 Task: Set the subtitle format in the text subtitle parser to "vplayer".
Action: Mouse moved to (102, 19)
Screenshot: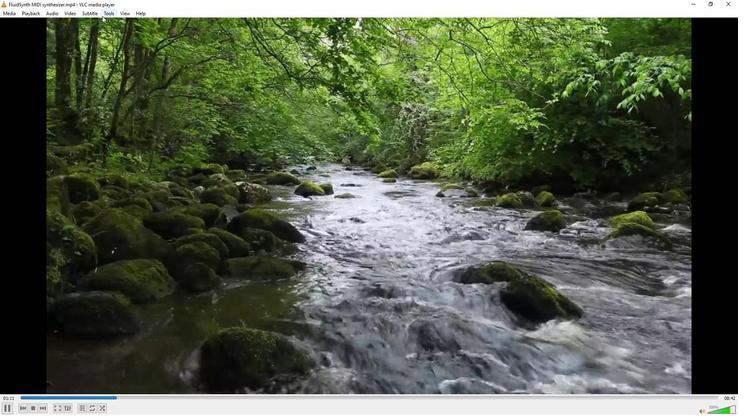 
Action: Mouse pressed left at (102, 19)
Screenshot: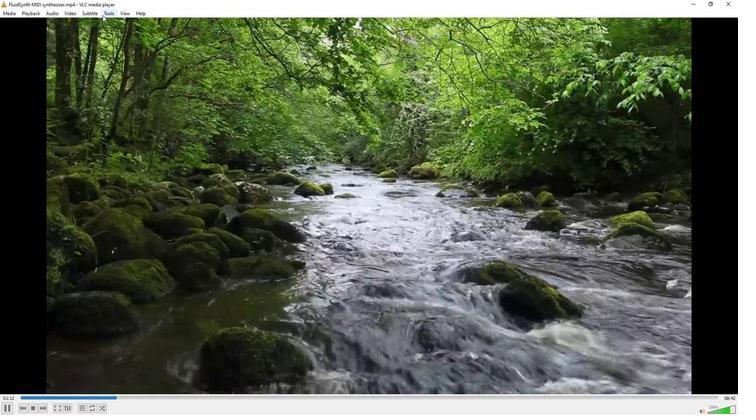 
Action: Mouse moved to (124, 107)
Screenshot: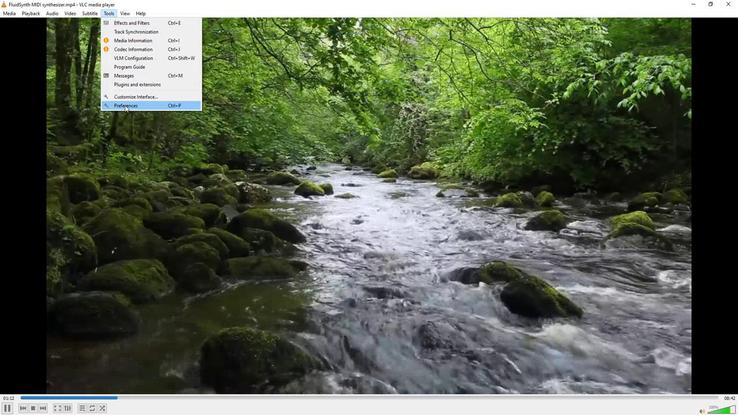
Action: Mouse pressed left at (124, 107)
Screenshot: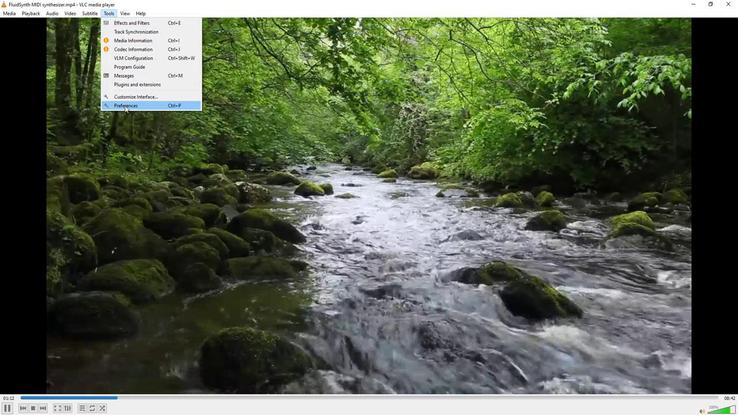 
Action: Mouse moved to (203, 318)
Screenshot: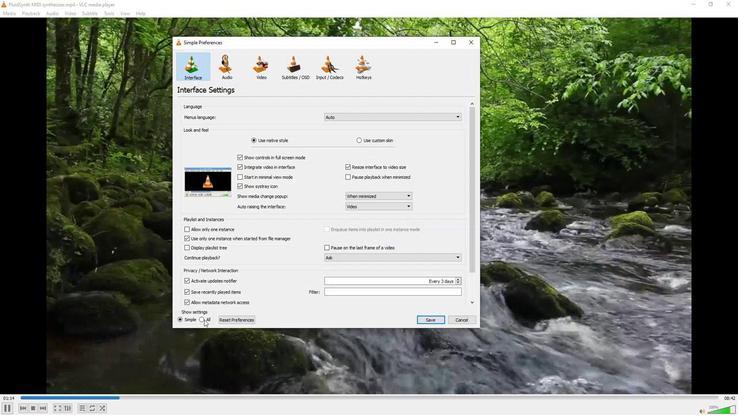 
Action: Mouse pressed left at (203, 318)
Screenshot: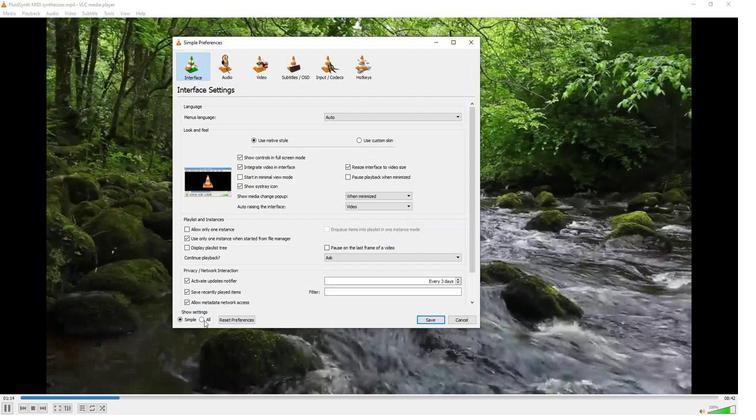 
Action: Mouse moved to (188, 208)
Screenshot: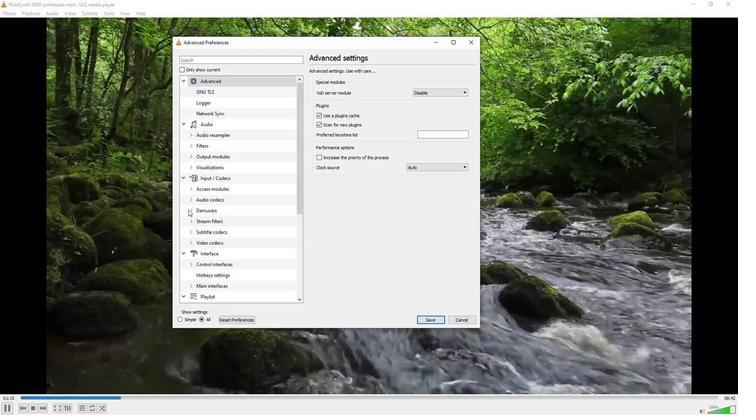 
Action: Mouse pressed left at (188, 208)
Screenshot: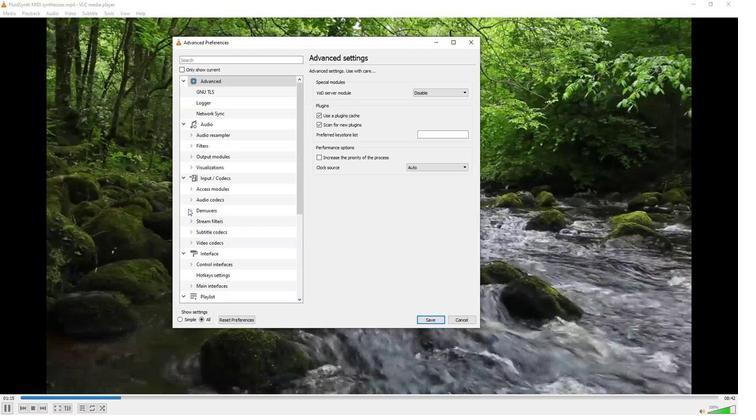 
Action: Mouse moved to (213, 237)
Screenshot: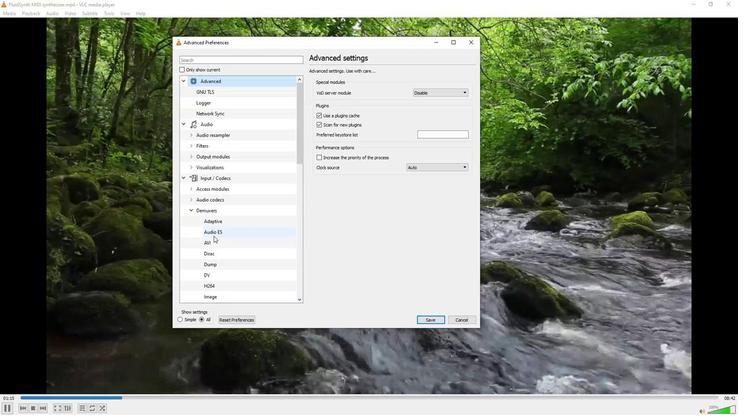 
Action: Mouse scrolled (213, 236) with delta (0, 0)
Screenshot: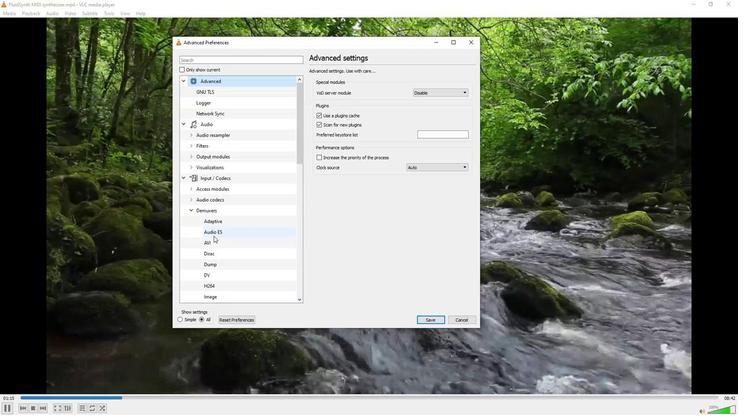 
Action: Mouse moved to (213, 237)
Screenshot: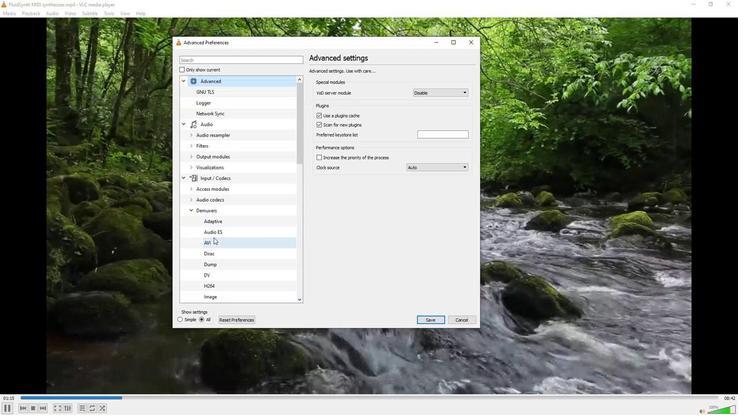 
Action: Mouse scrolled (213, 237) with delta (0, 0)
Screenshot: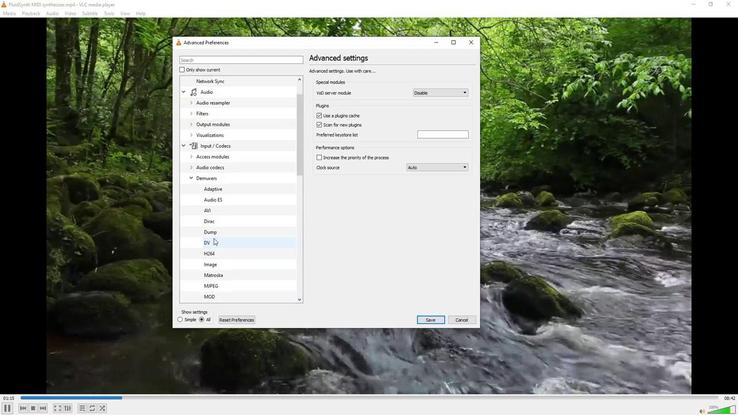 
Action: Mouse scrolled (213, 237) with delta (0, 0)
Screenshot: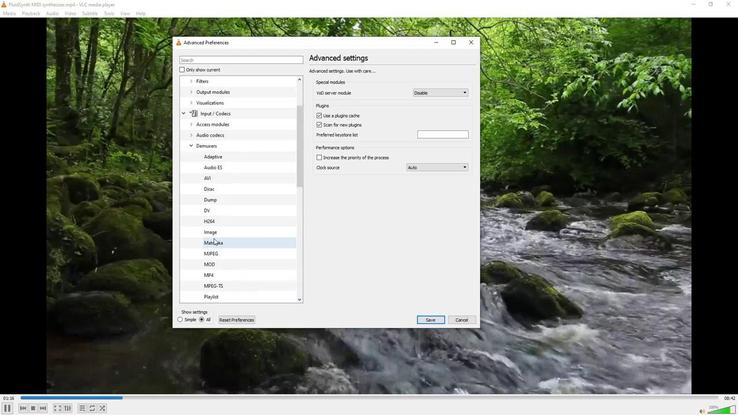
Action: Mouse scrolled (213, 237) with delta (0, 0)
Screenshot: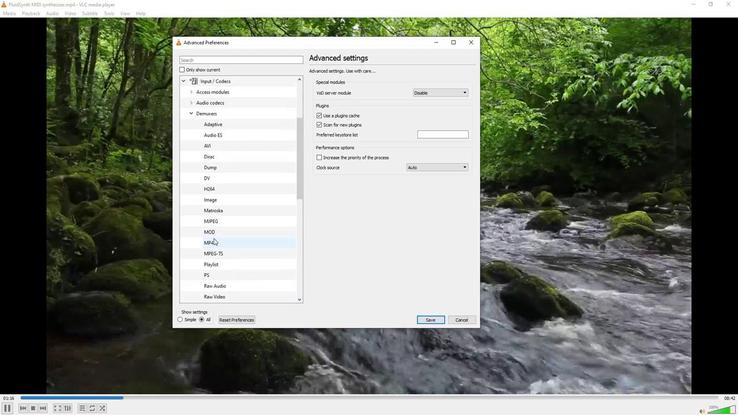 
Action: Mouse moved to (218, 293)
Screenshot: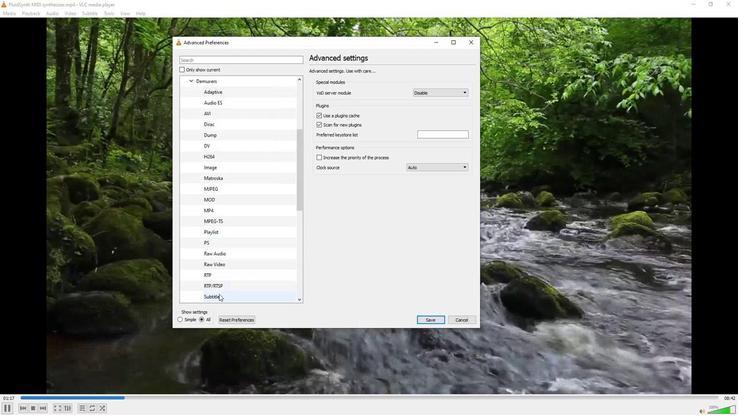 
Action: Mouse pressed left at (218, 293)
Screenshot: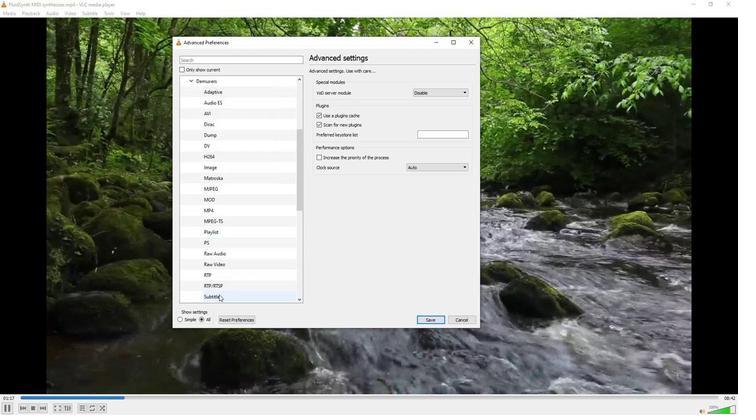 
Action: Mouse moved to (443, 107)
Screenshot: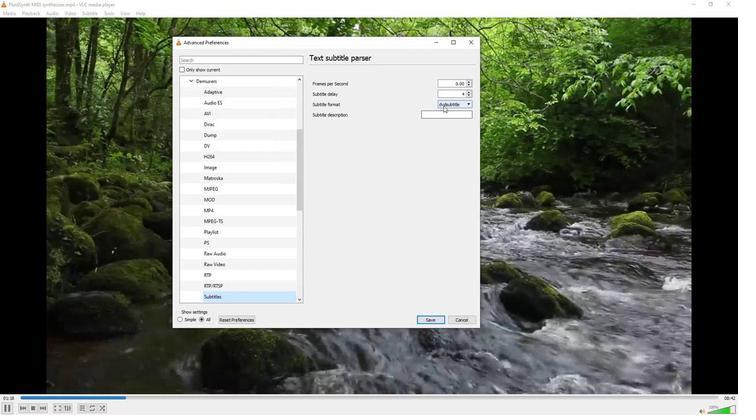 
Action: Mouse pressed left at (443, 107)
Screenshot: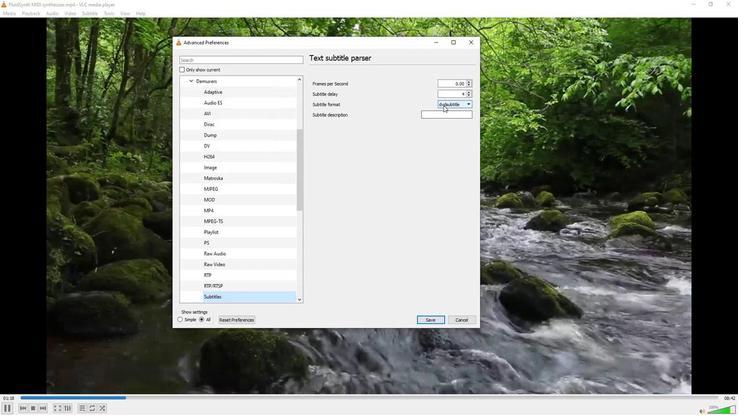 
Action: Mouse moved to (443, 150)
Screenshot: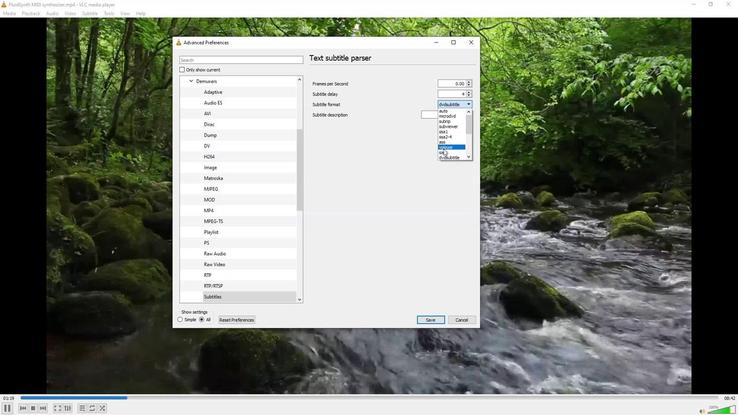 
Action: Mouse pressed left at (443, 150)
Screenshot: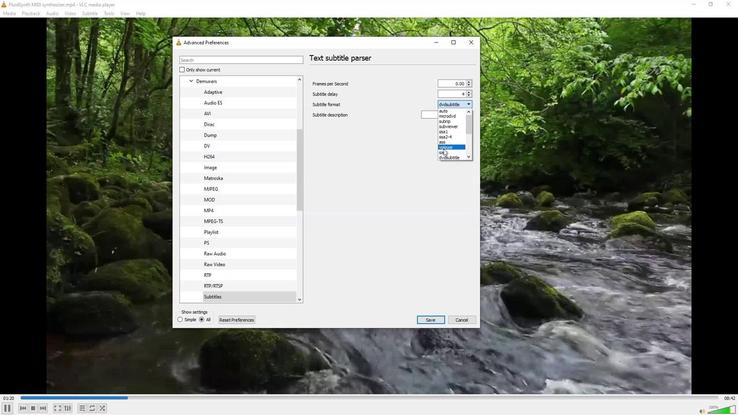 
Action: Mouse moved to (399, 174)
Screenshot: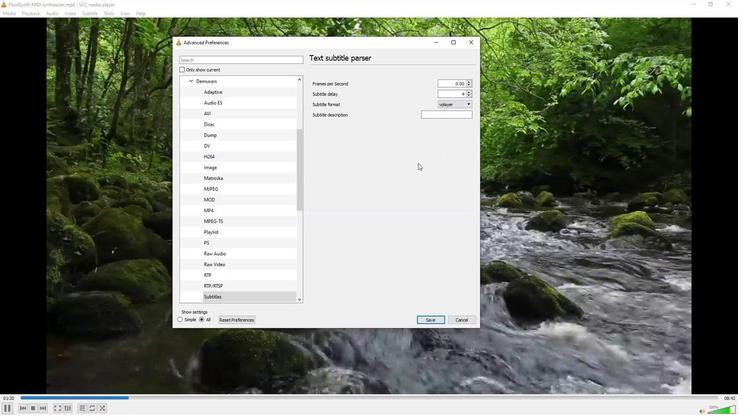 
